 Task: Create a scrum project AppWave. Add to scrum project AppWave a team member softage.1@softage.net and assign as Project Lead. Add to scrum project AppWave a team member softage.2@softage.net
Action: Mouse moved to (180, 57)
Screenshot: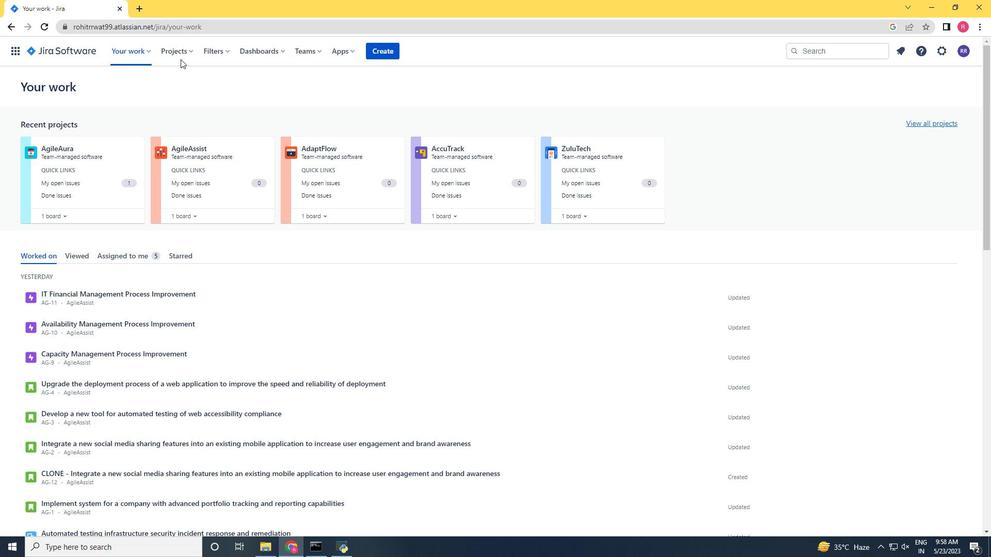 
Action: Mouse pressed left at (180, 57)
Screenshot: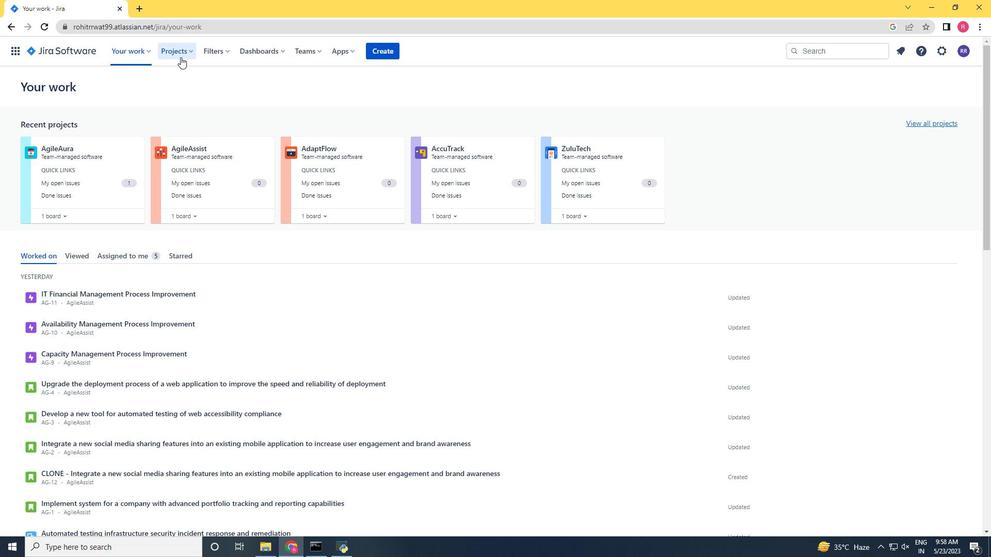 
Action: Mouse moved to (207, 262)
Screenshot: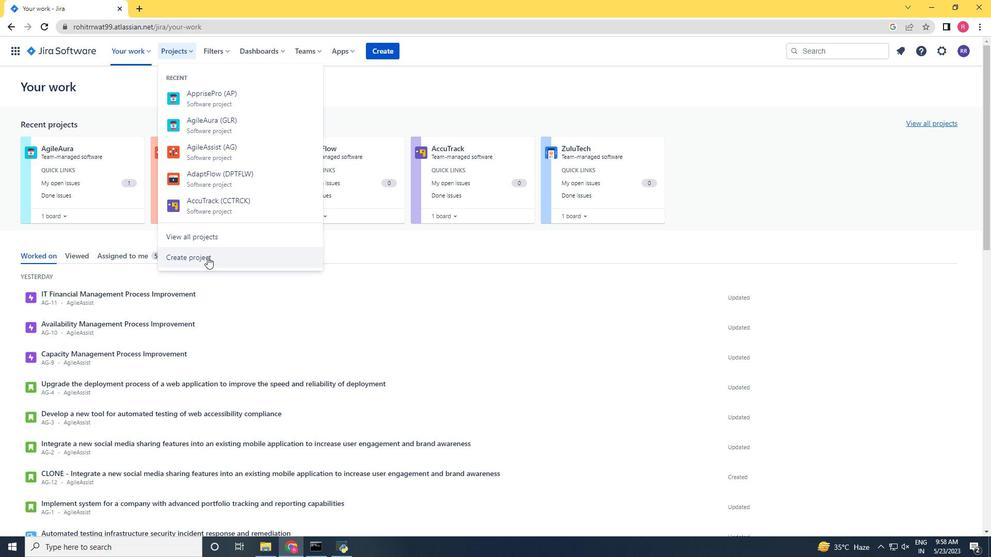 
Action: Mouse pressed left at (207, 262)
Screenshot: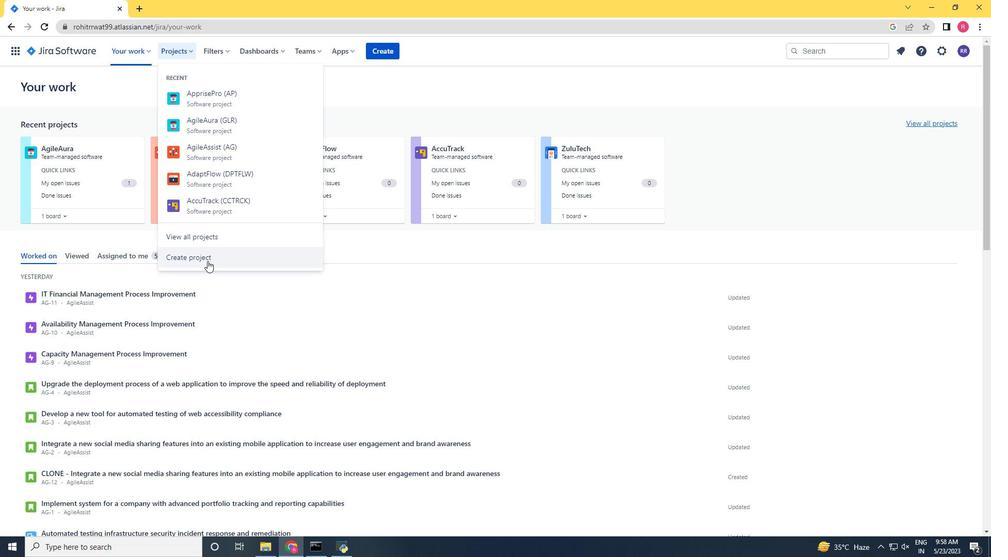 
Action: Mouse moved to (449, 245)
Screenshot: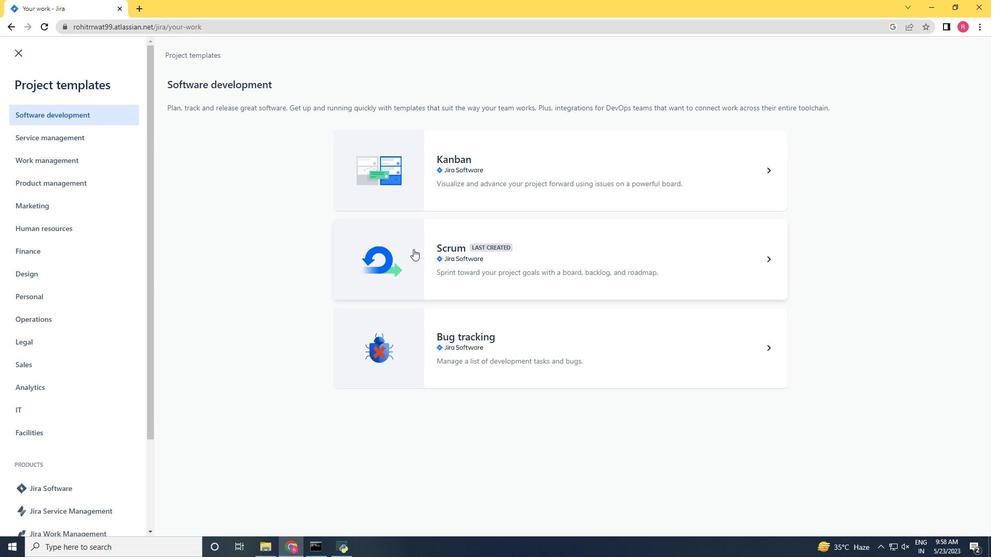 
Action: Mouse pressed left at (449, 245)
Screenshot: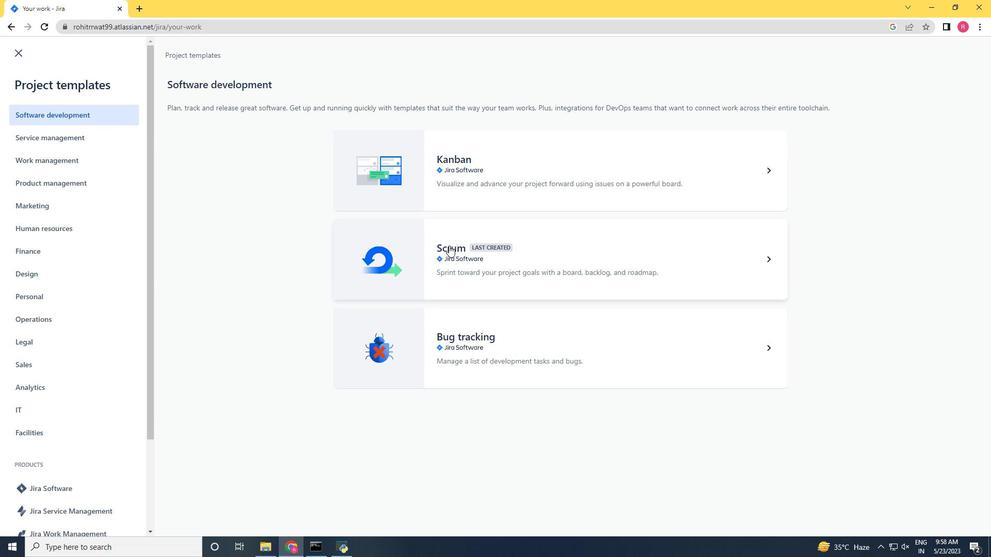 
Action: Mouse moved to (772, 508)
Screenshot: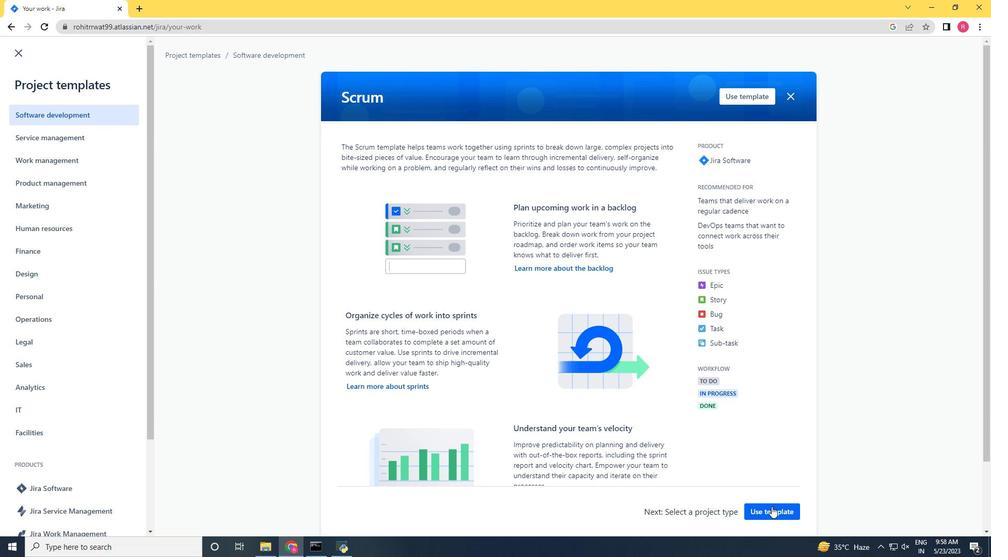 
Action: Mouse pressed left at (772, 508)
Screenshot: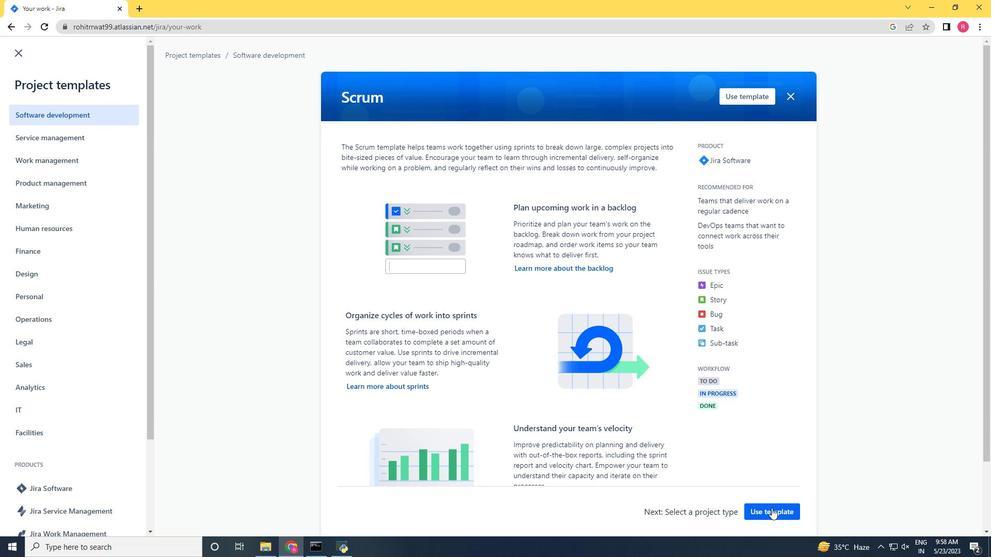 
Action: Mouse moved to (433, 497)
Screenshot: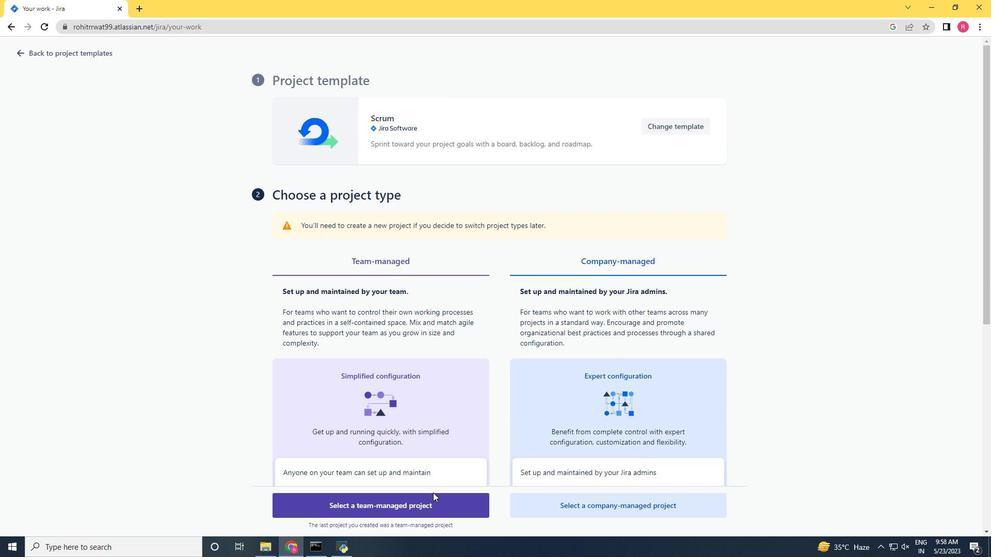 
Action: Mouse pressed left at (433, 497)
Screenshot: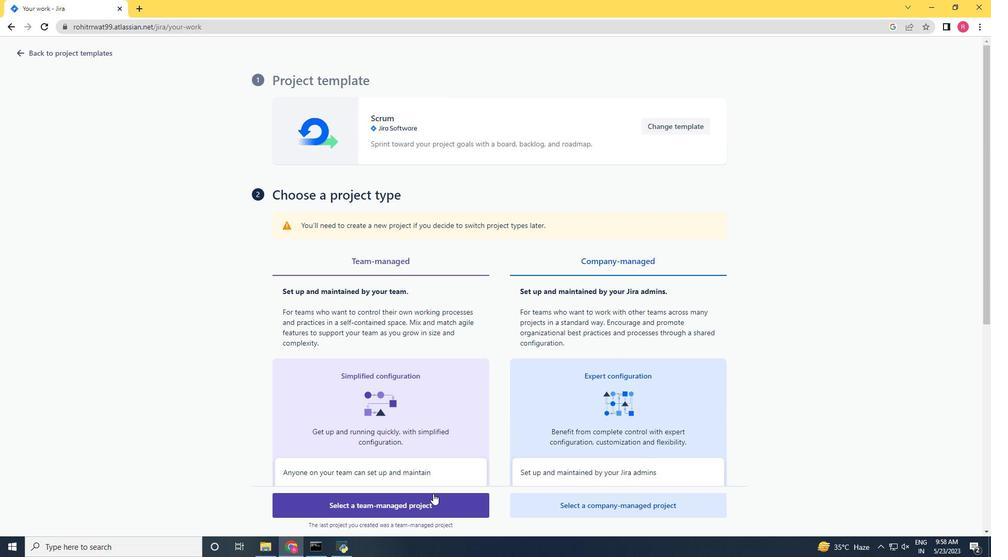 
Action: Mouse moved to (288, 263)
Screenshot: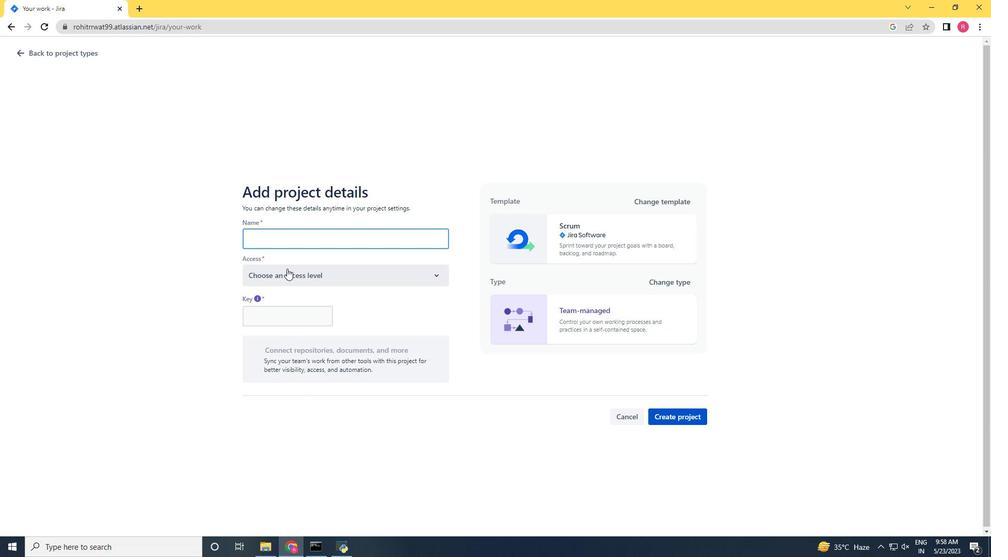 
Action: Key pressed <Key.shift><Key.shift><Key.shift><Key.shift><Key.shift><Key.shift><Key.shift><Key.shift><Key.shift><Key.shift><Key.shift><Key.shift><Key.shift><Key.shift><Key.shift>App<Key.shift>Wave
Screenshot: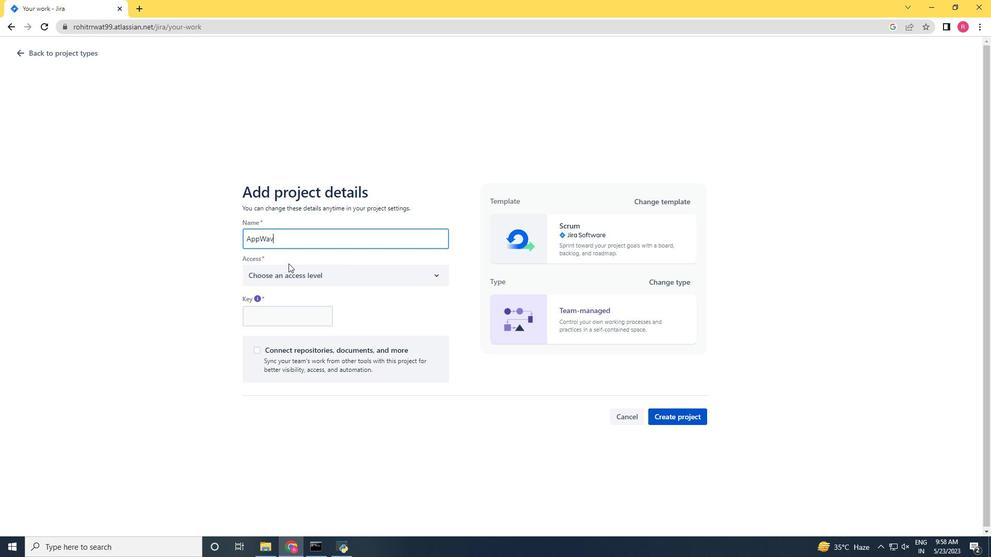 
Action: Mouse moved to (289, 272)
Screenshot: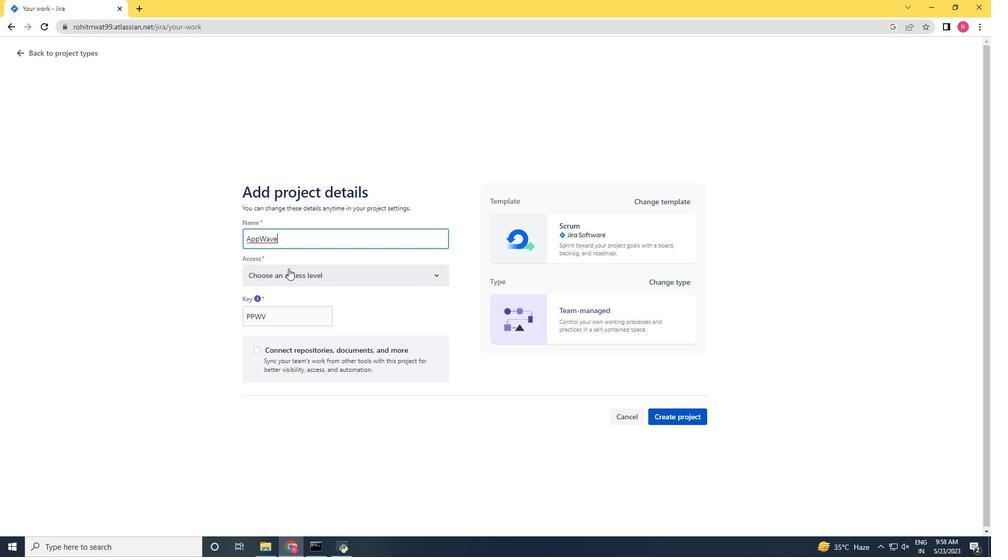 
Action: Mouse pressed left at (289, 272)
Screenshot: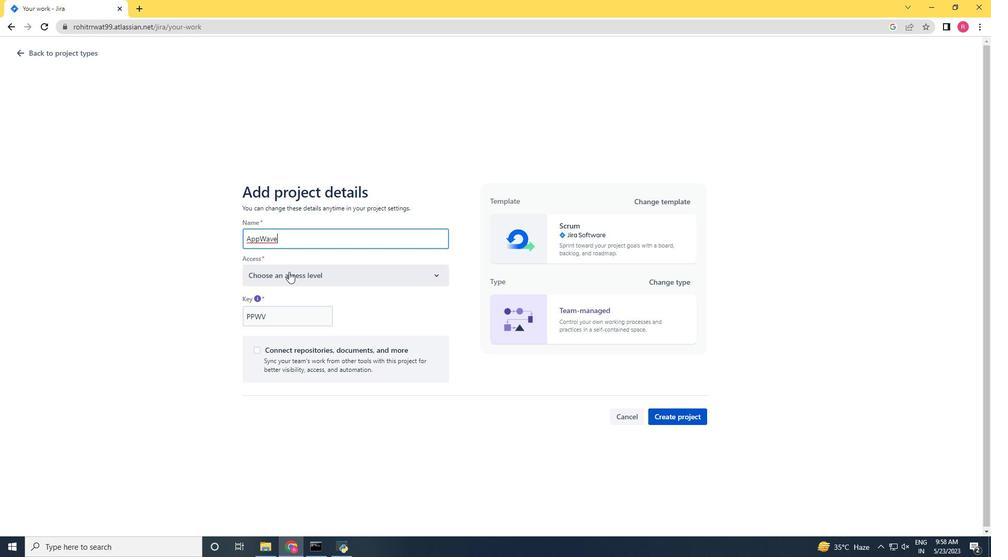 
Action: Mouse moved to (289, 299)
Screenshot: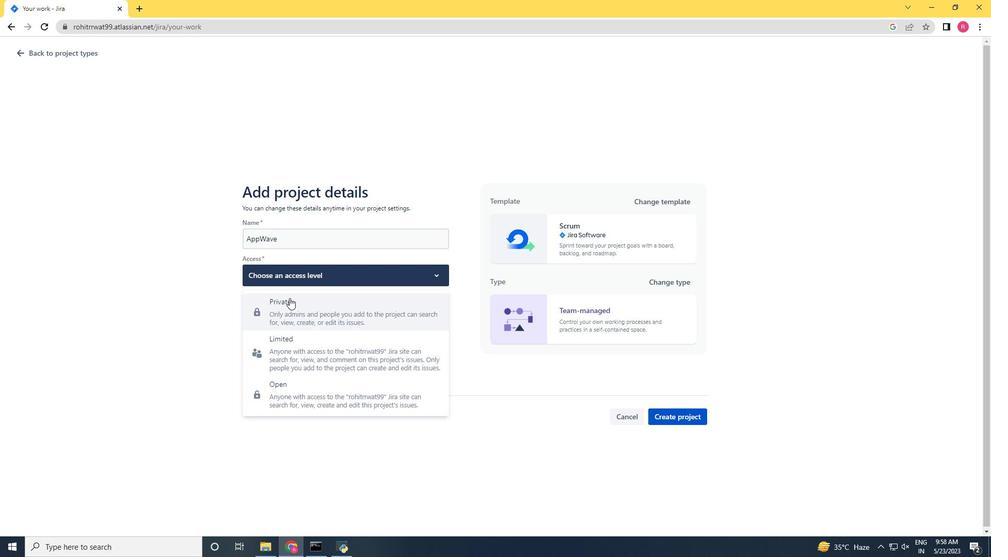 
Action: Mouse pressed left at (289, 299)
Screenshot: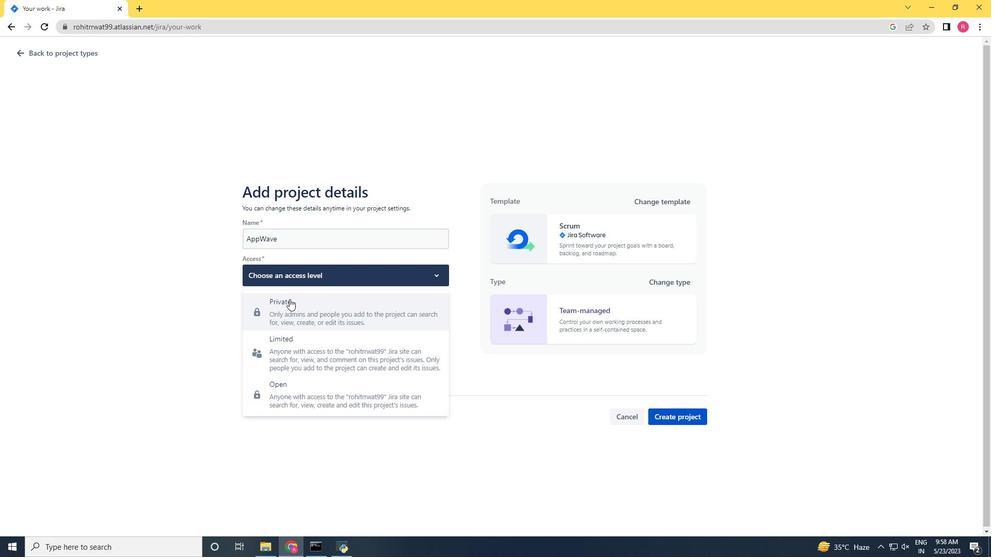 
Action: Mouse moved to (678, 414)
Screenshot: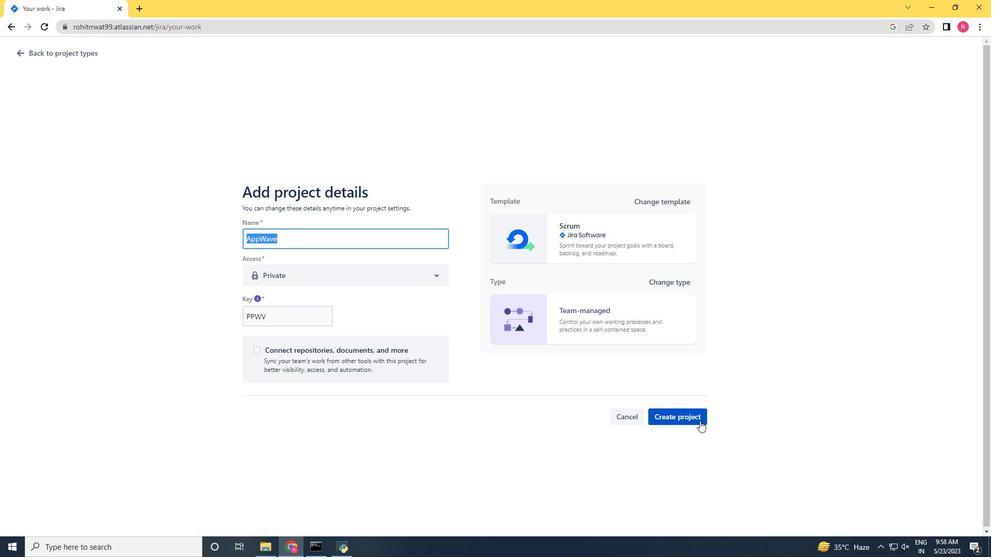 
Action: Mouse pressed left at (678, 414)
Screenshot: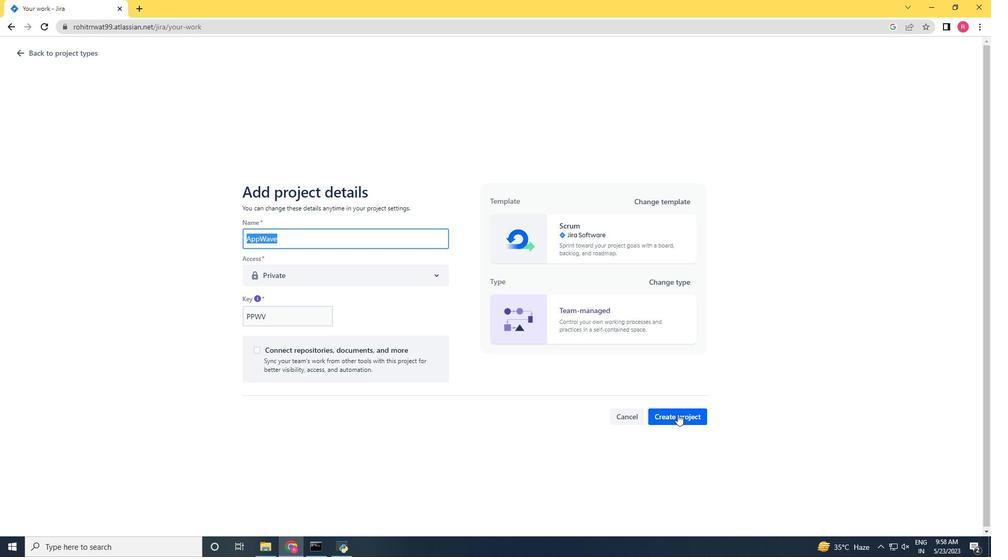 
Action: Mouse moved to (300, 272)
Screenshot: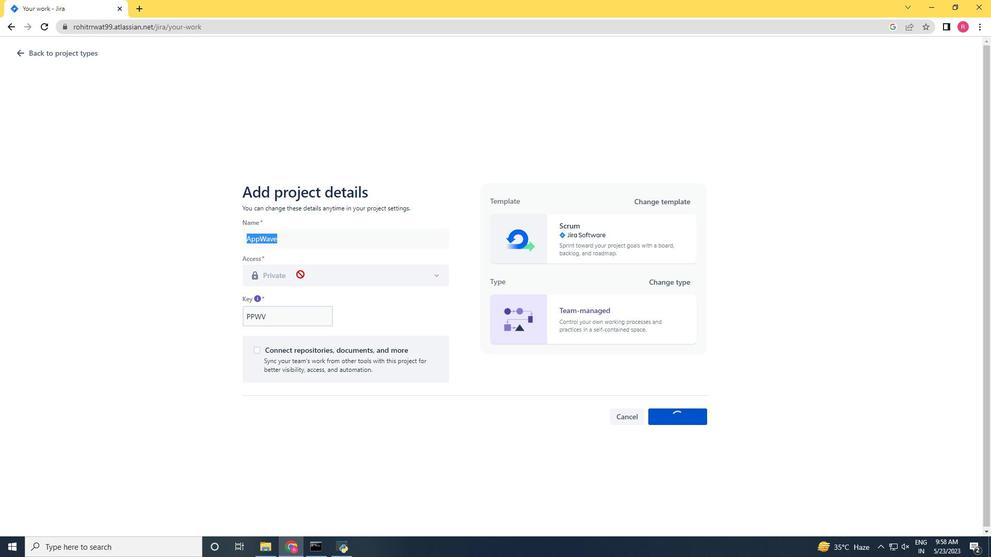 
Action: Mouse scrolled (300, 272) with delta (0, 0)
Screenshot: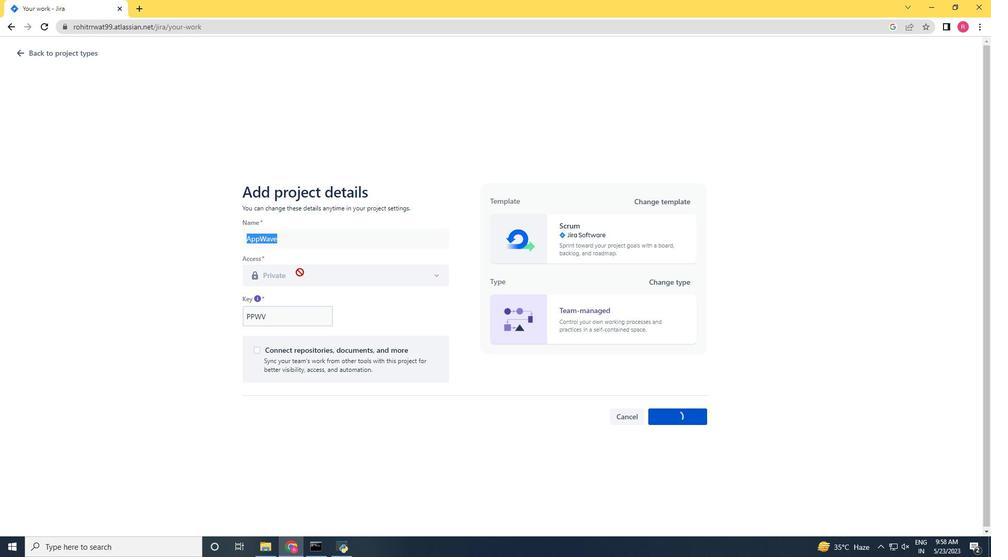 
Action: Mouse moved to (247, 138)
Screenshot: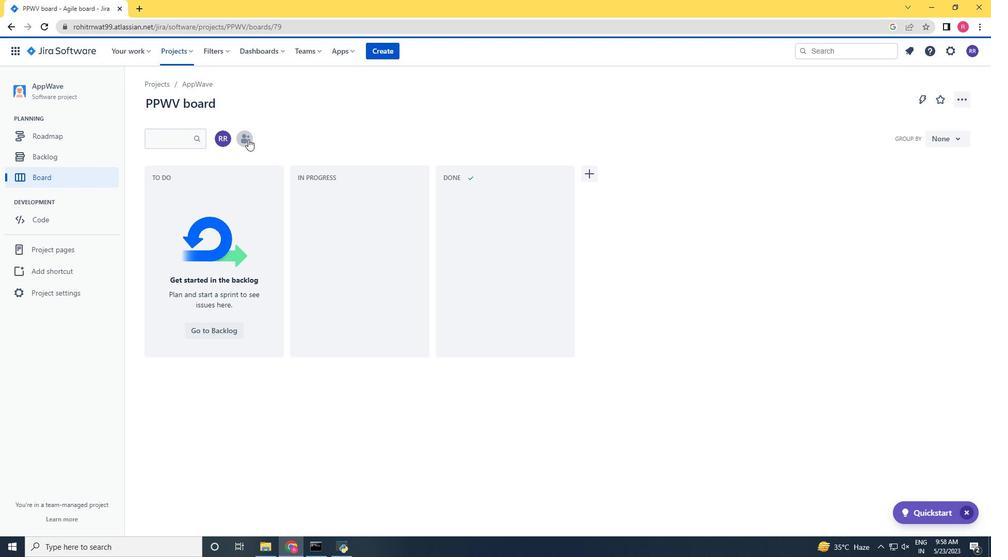 
Action: Mouse pressed left at (247, 138)
Screenshot: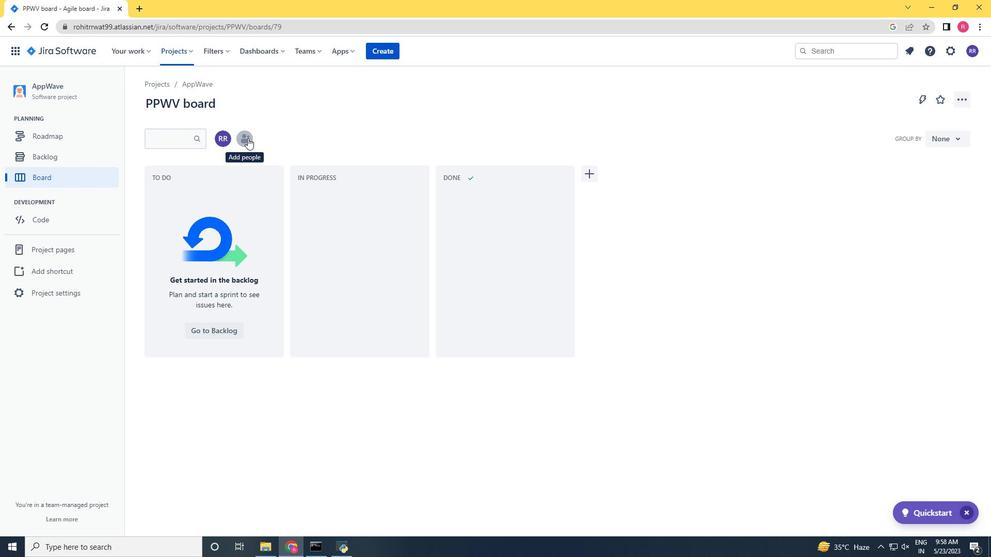 
Action: Key pressed softage.1<Key.shift>@softage.net
Screenshot: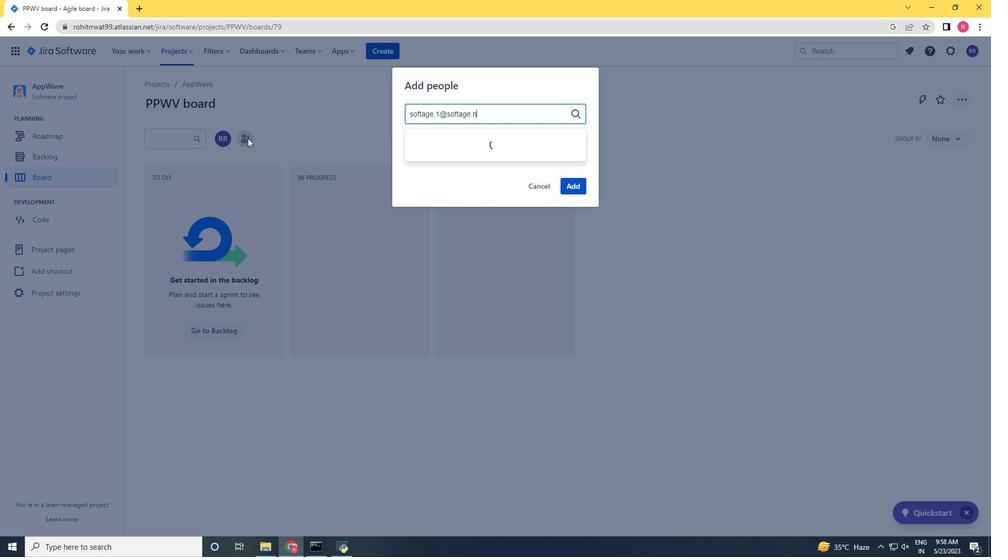 
Action: Mouse moved to (462, 173)
Screenshot: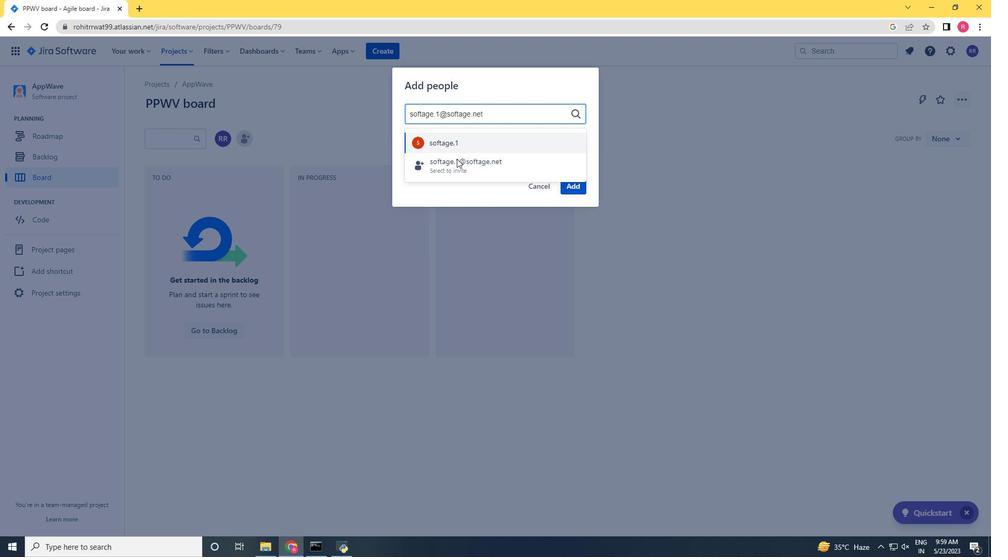 
Action: Mouse pressed left at (462, 173)
Screenshot: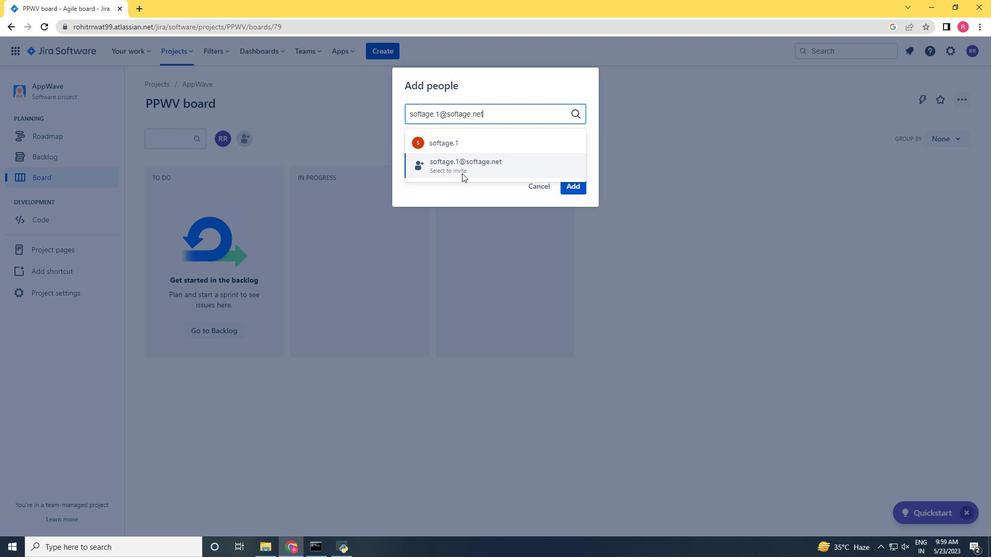 
Action: Mouse moved to (569, 190)
Screenshot: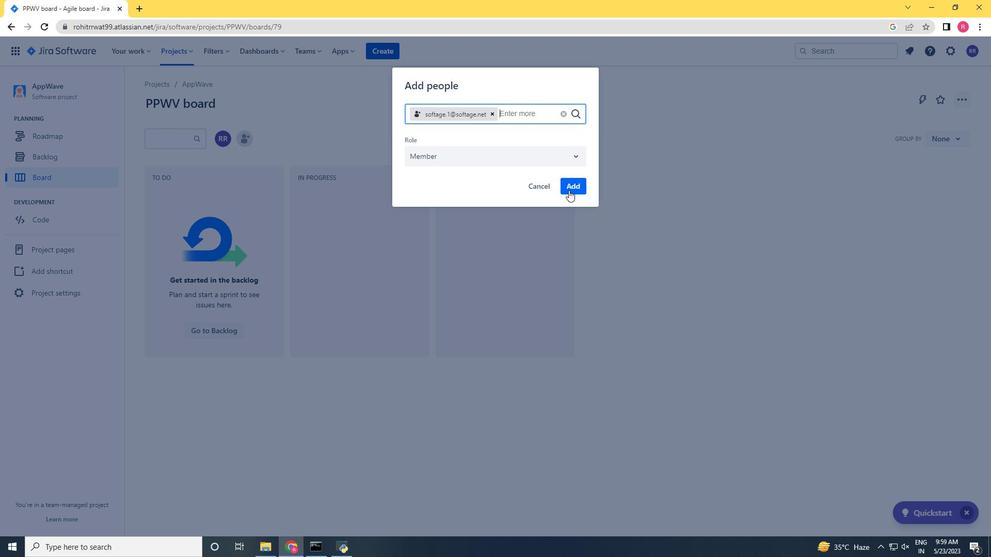 
Action: Mouse pressed left at (569, 190)
Screenshot: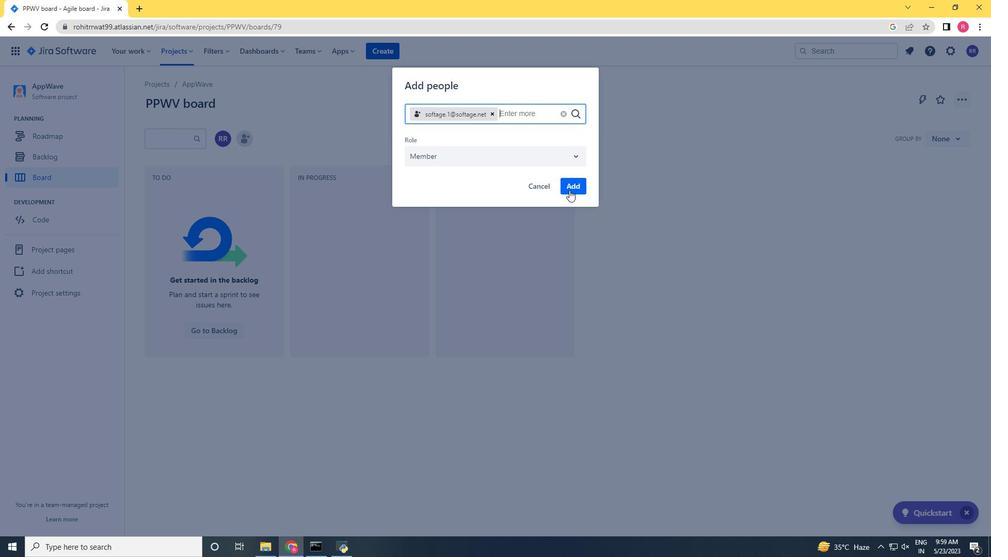 
Action: Mouse moved to (51, 290)
Screenshot: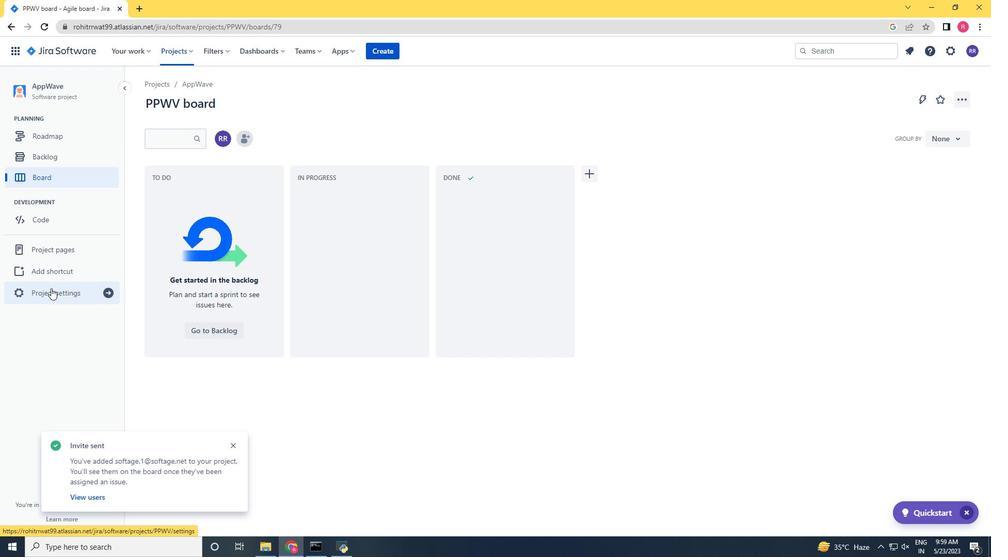 
Action: Mouse pressed left at (51, 290)
Screenshot: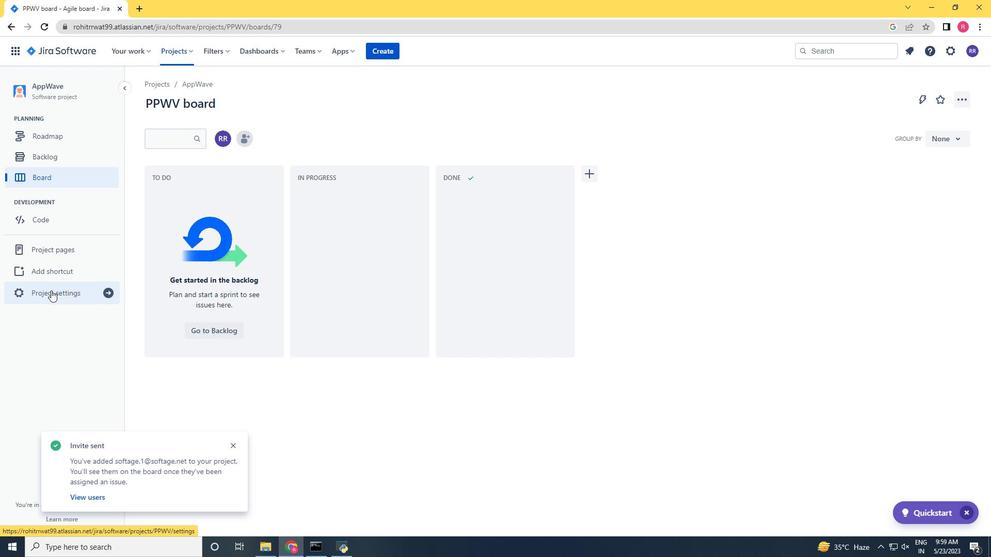 
Action: Mouse moved to (564, 369)
Screenshot: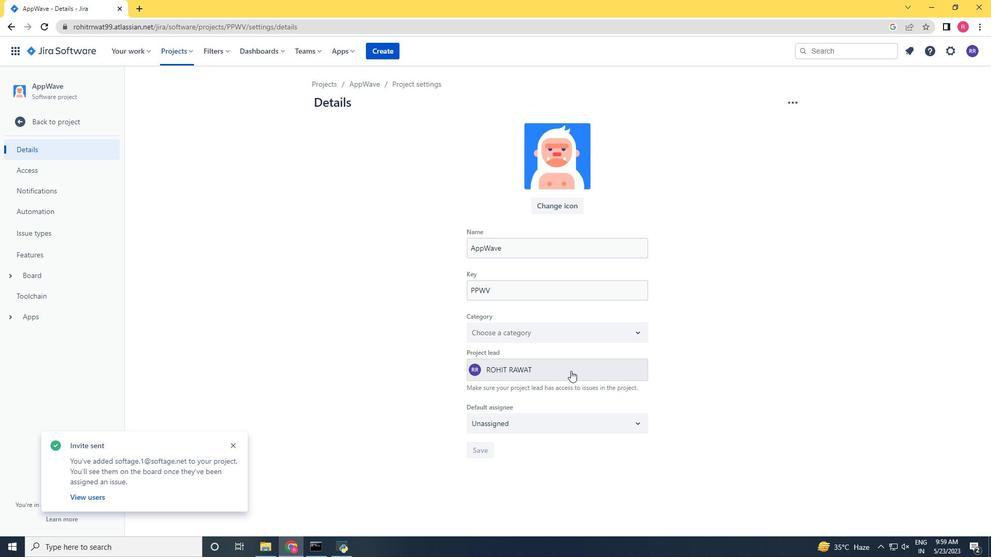 
Action: Mouse pressed left at (564, 369)
Screenshot: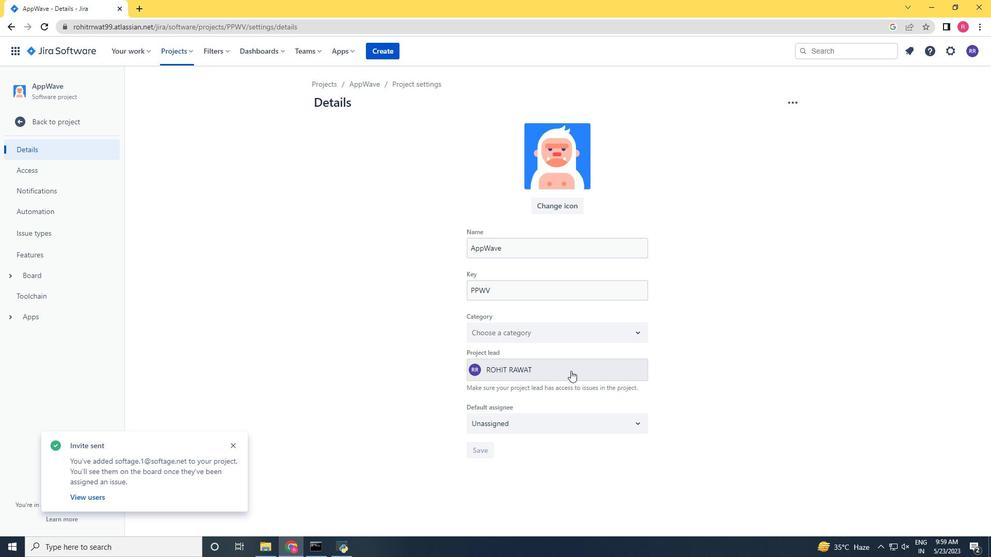 
Action: Key pressed softage.1<Key.shift>@softage.net
Screenshot: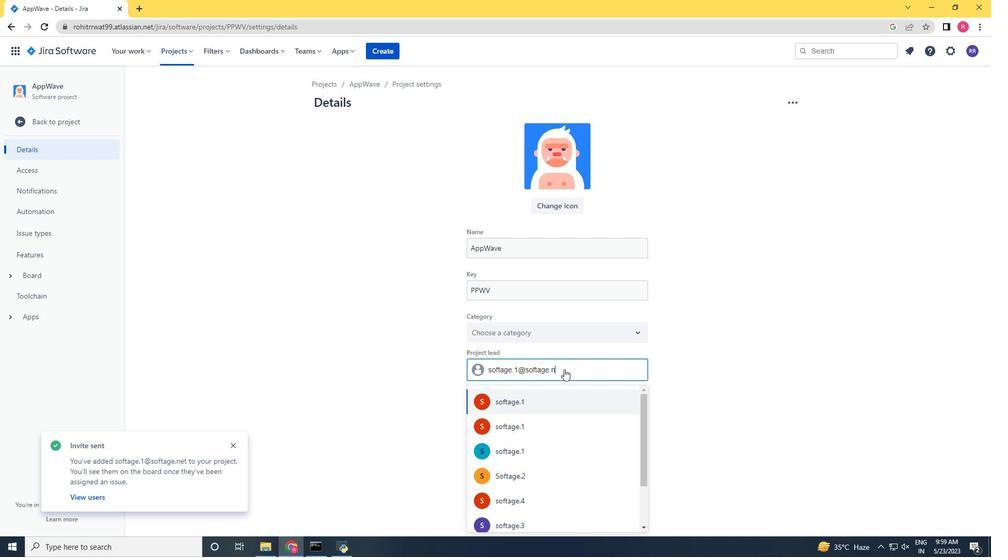 
Action: Mouse moved to (538, 398)
Screenshot: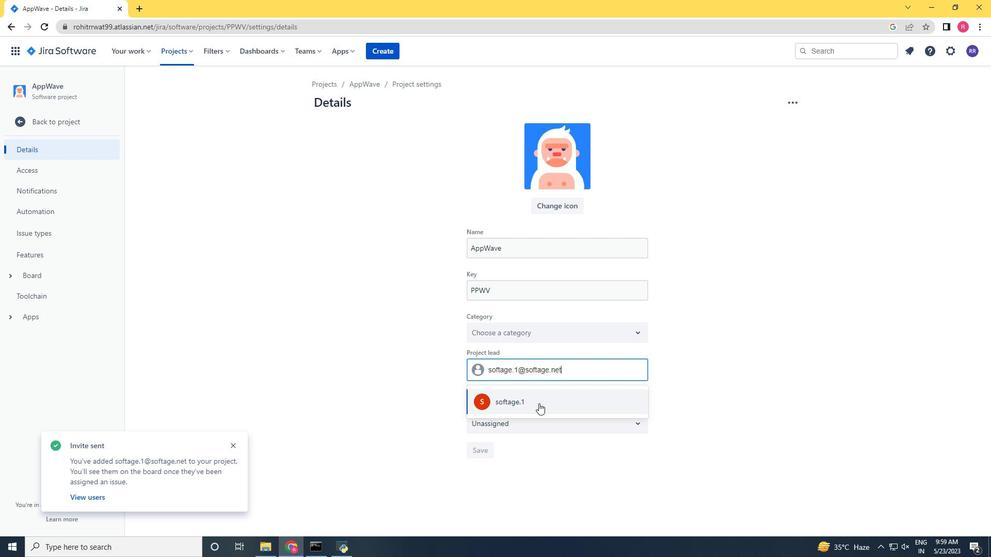 
Action: Mouse pressed left at (538, 398)
Screenshot: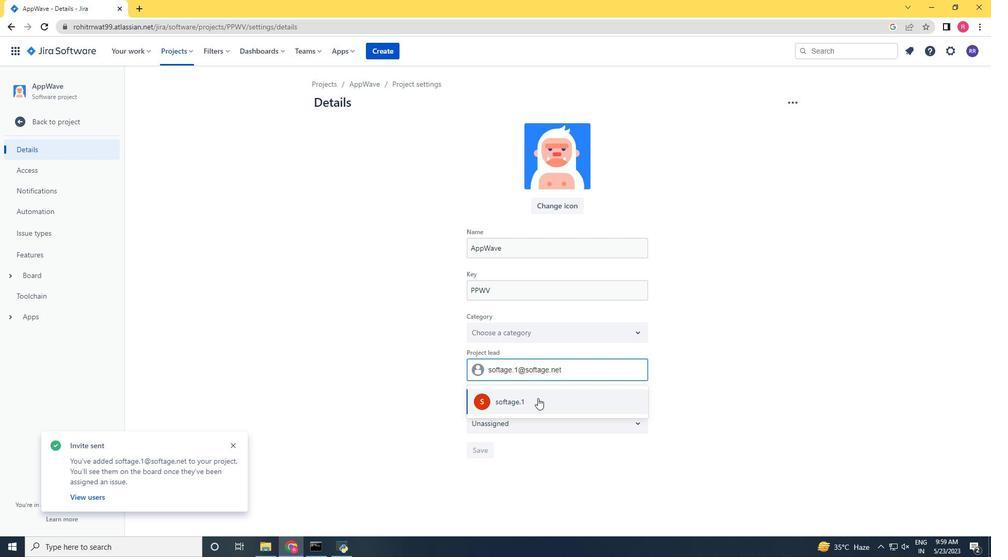 
Action: Mouse moved to (528, 417)
Screenshot: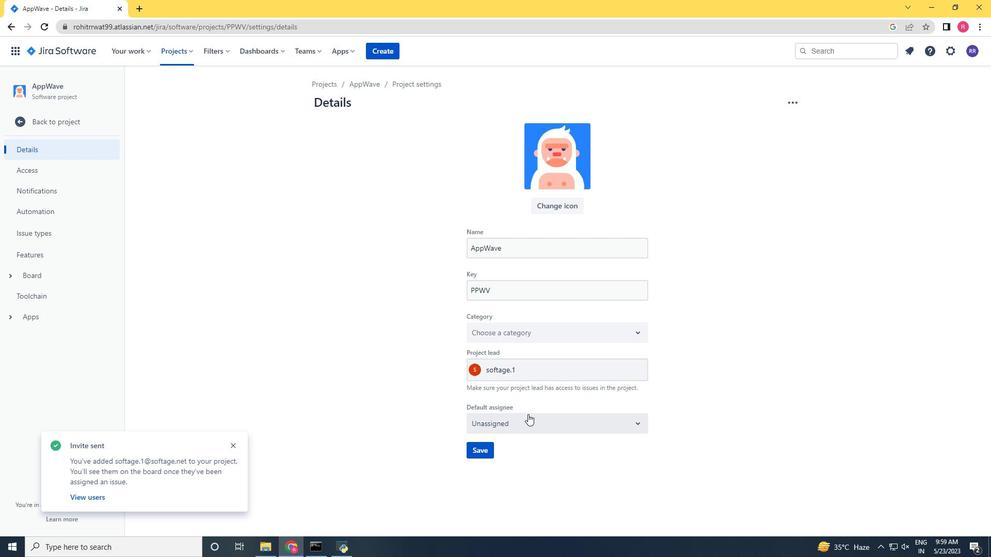 
Action: Mouse pressed left at (528, 417)
Screenshot: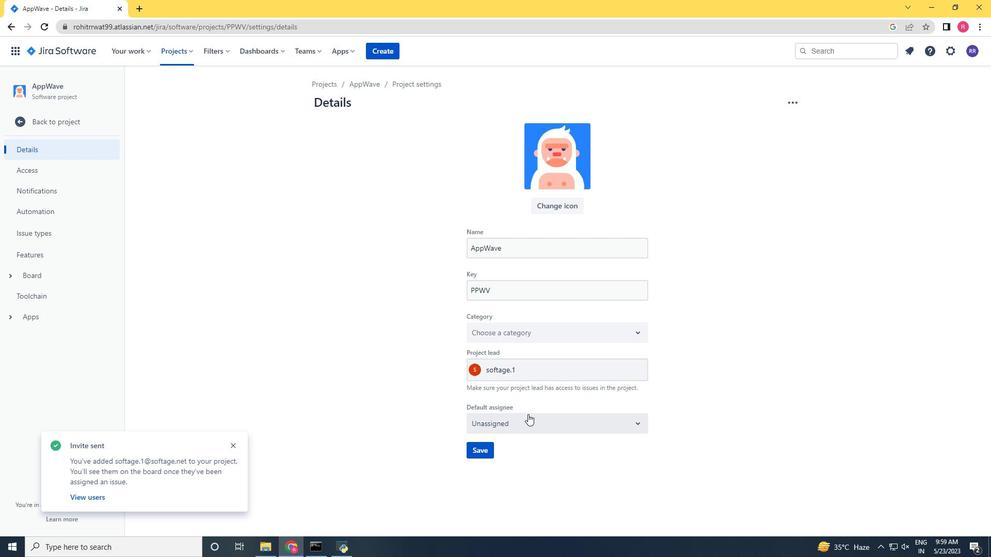 
Action: Mouse moved to (492, 452)
Screenshot: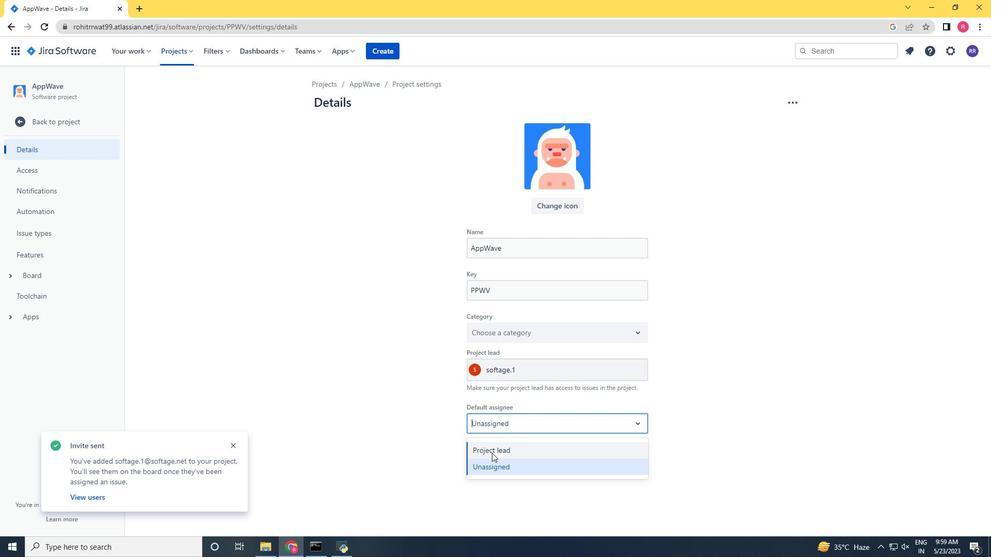 
Action: Mouse pressed left at (492, 452)
Screenshot: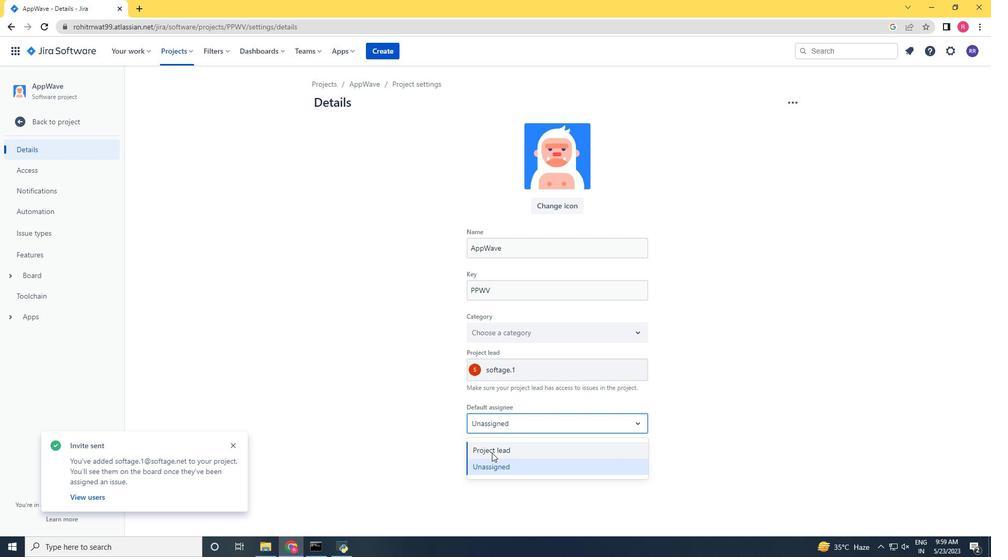 
Action: Mouse moved to (479, 452)
Screenshot: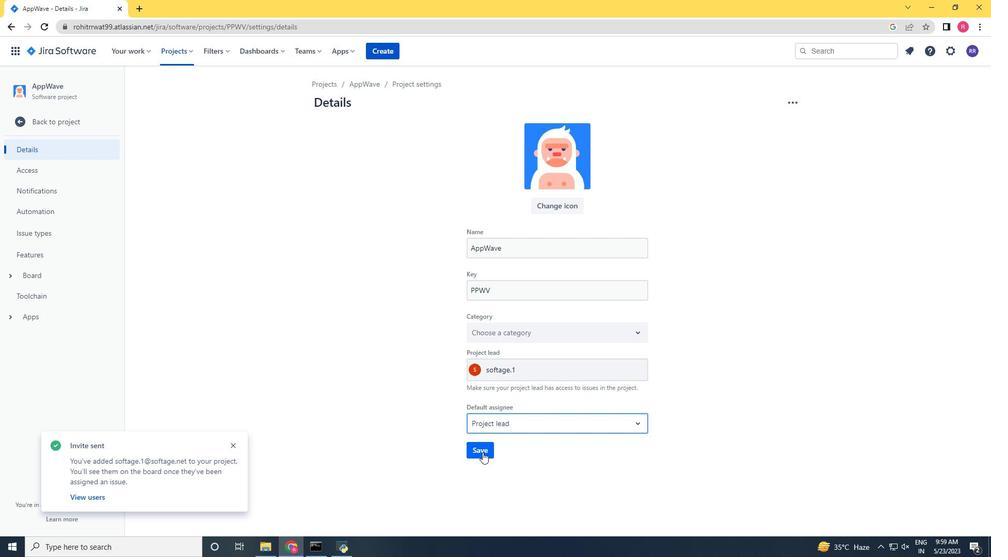 
Action: Mouse pressed left at (479, 452)
Screenshot: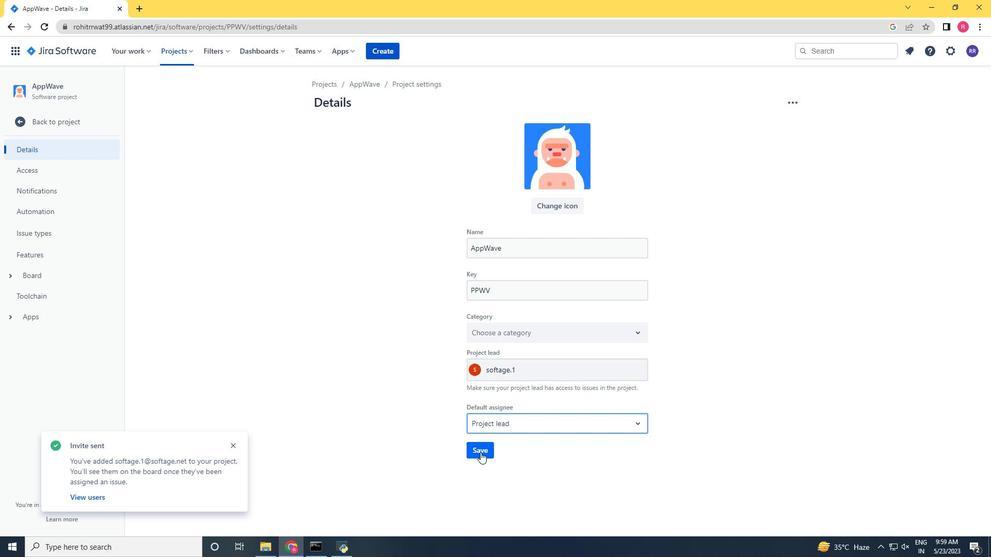 
Action: Mouse moved to (70, 129)
Screenshot: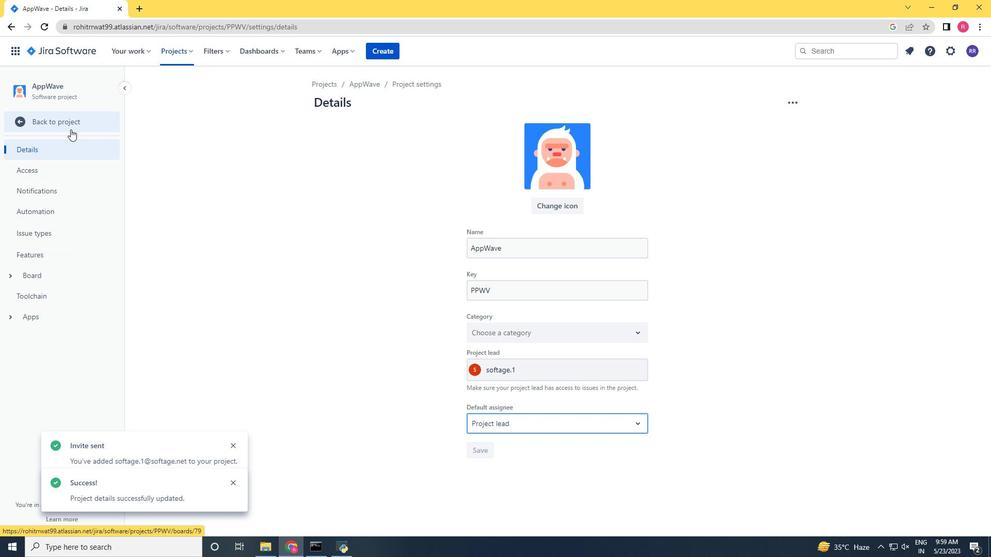 
Action: Mouse pressed left at (70, 129)
Screenshot: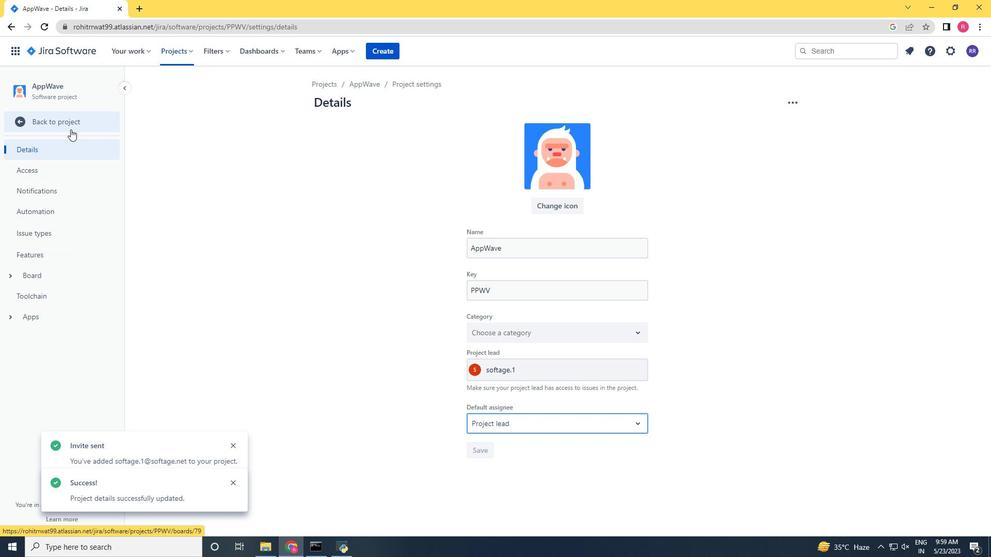 
Action: Mouse moved to (243, 139)
Screenshot: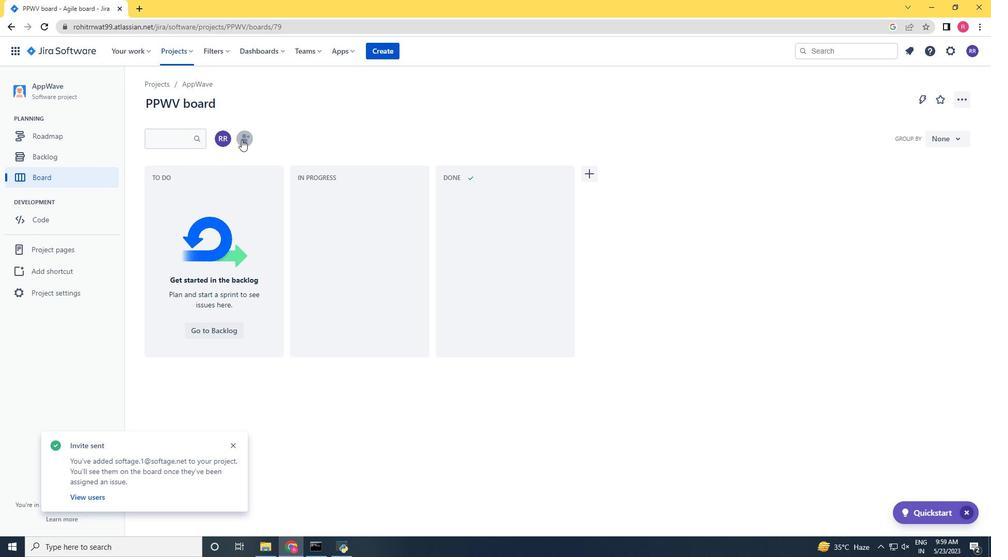 
Action: Mouse pressed left at (243, 139)
Screenshot: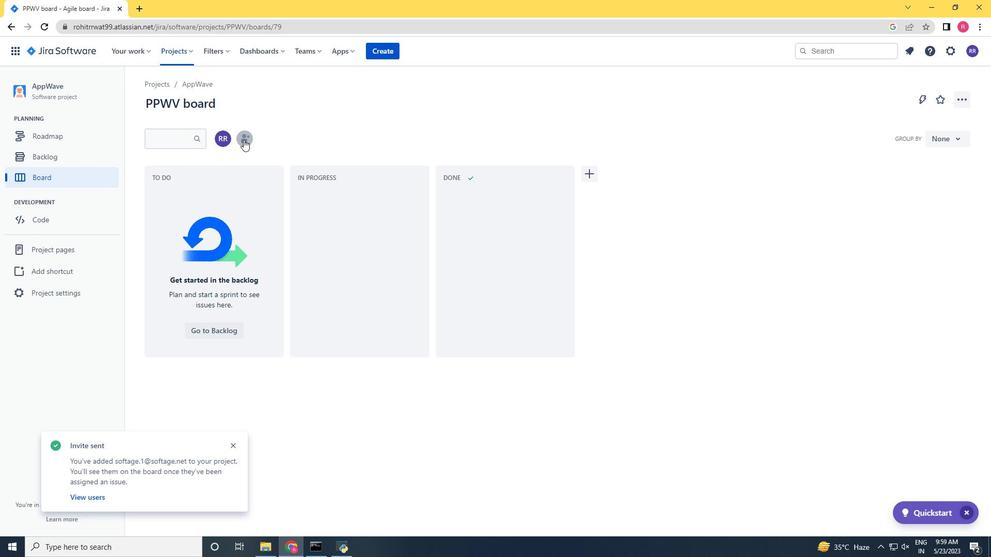 
Action: Key pressed softatge.n<Key.backspace>3<Key.backspace>2<Key.shift>@softage.net
Screenshot: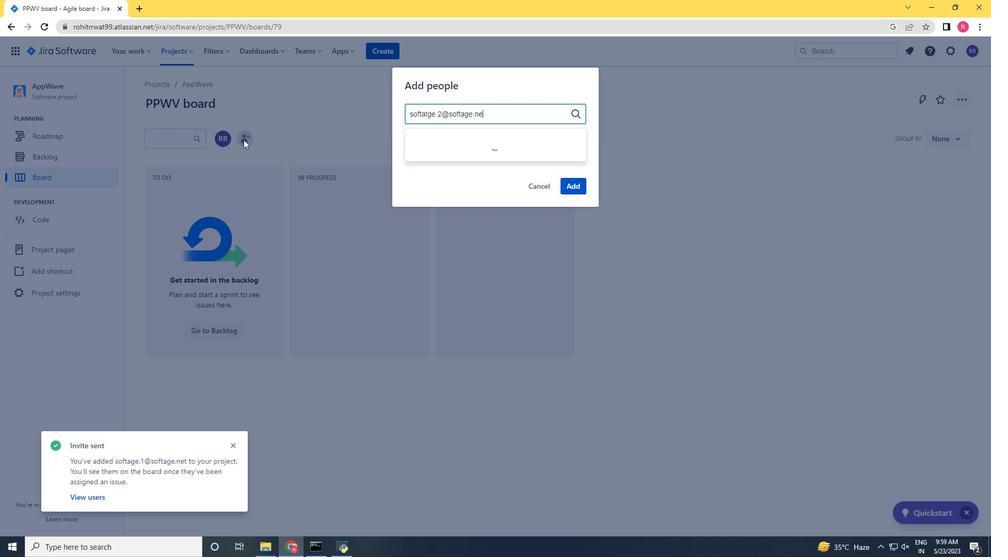 
Action: Mouse moved to (428, 112)
Screenshot: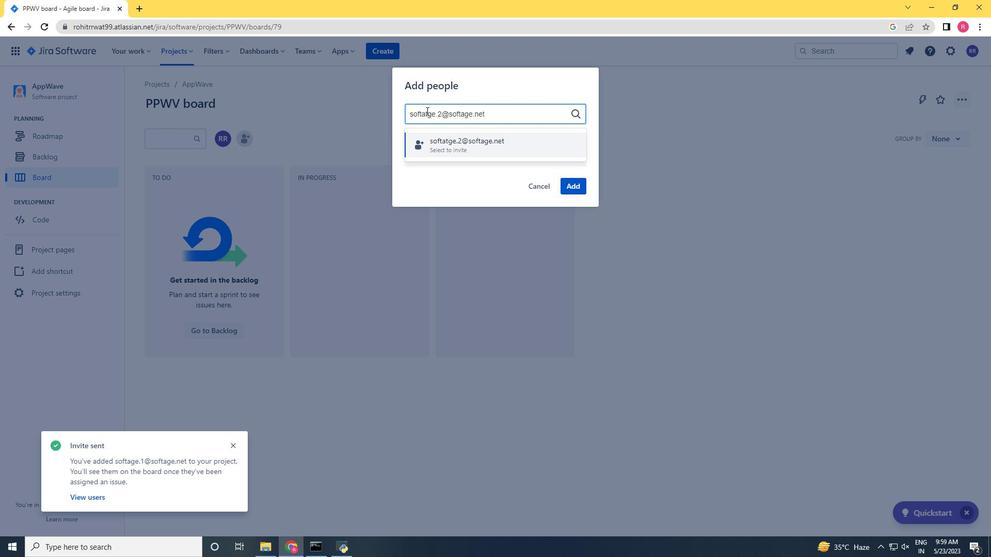 
Action: Mouse pressed left at (428, 112)
Screenshot: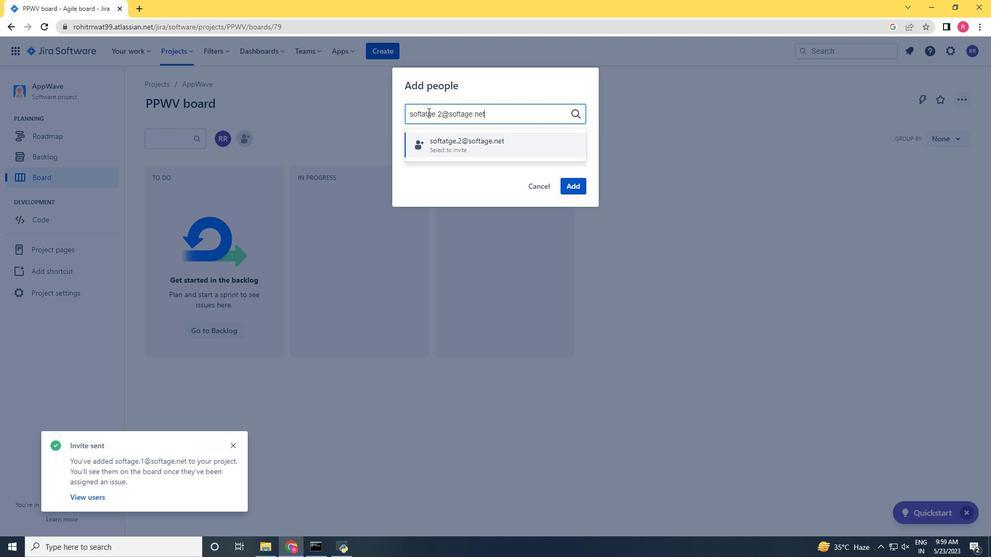 
Action: Key pressed <Key.backspace>
Screenshot: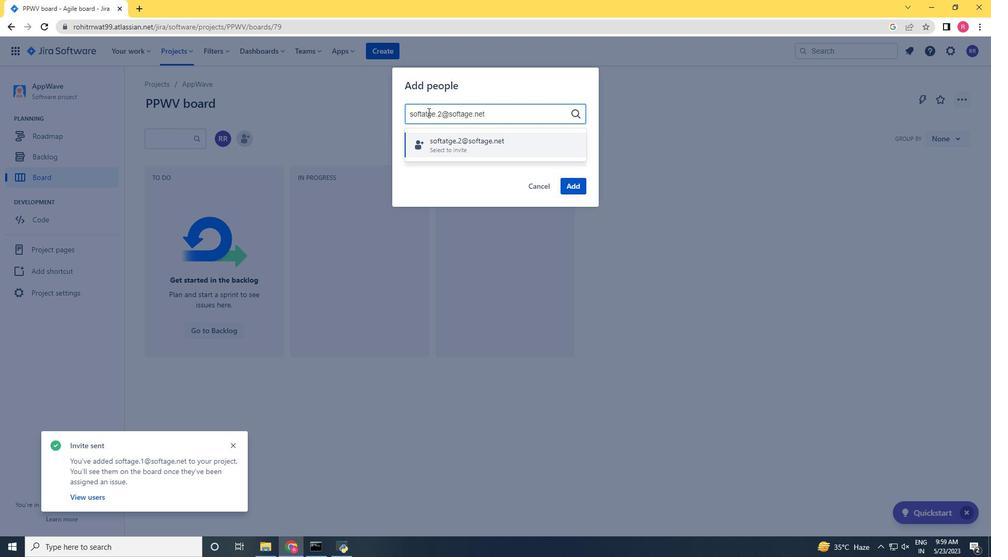 
Action: Mouse moved to (444, 169)
Screenshot: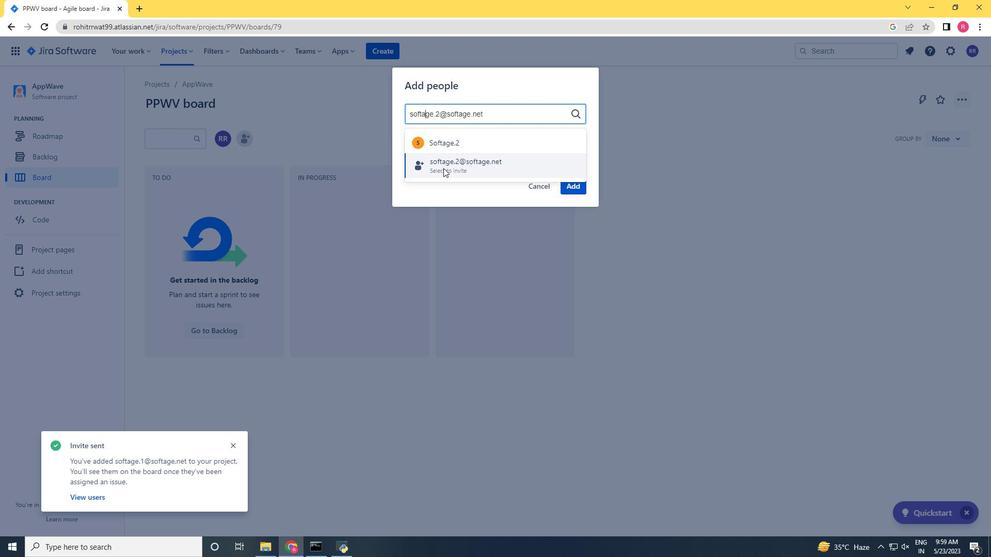 
Action: Mouse pressed left at (444, 169)
Screenshot: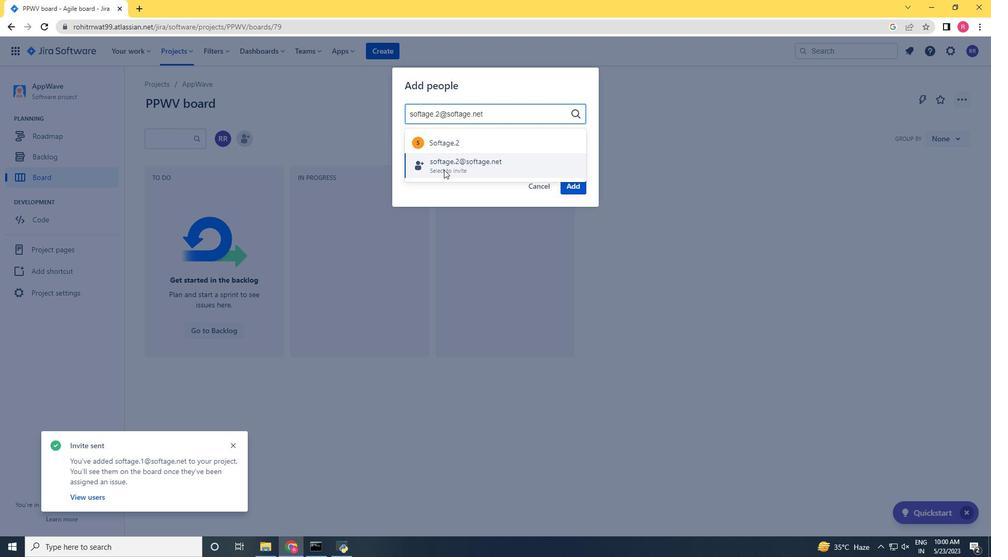 
Action: Mouse moved to (578, 189)
Screenshot: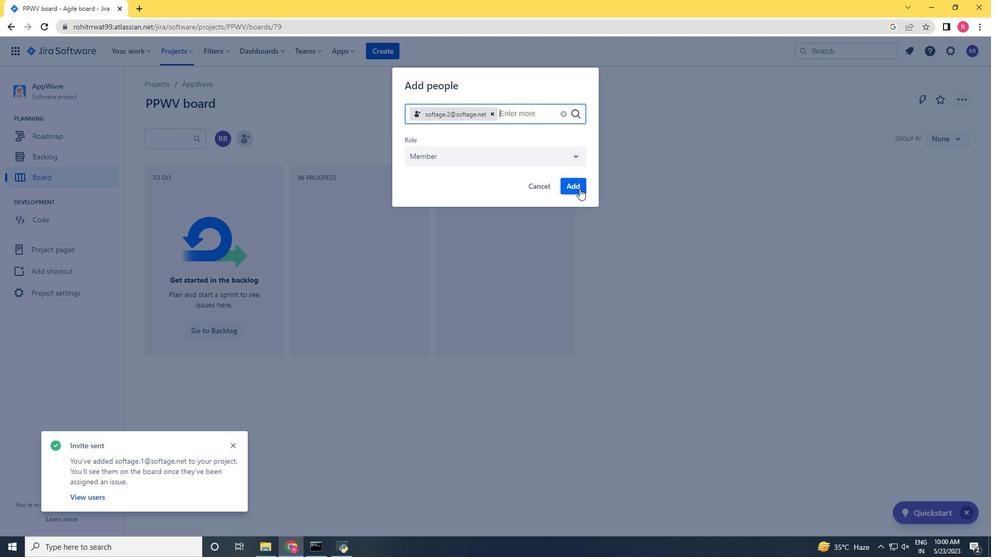 
Action: Mouse pressed left at (578, 189)
Screenshot: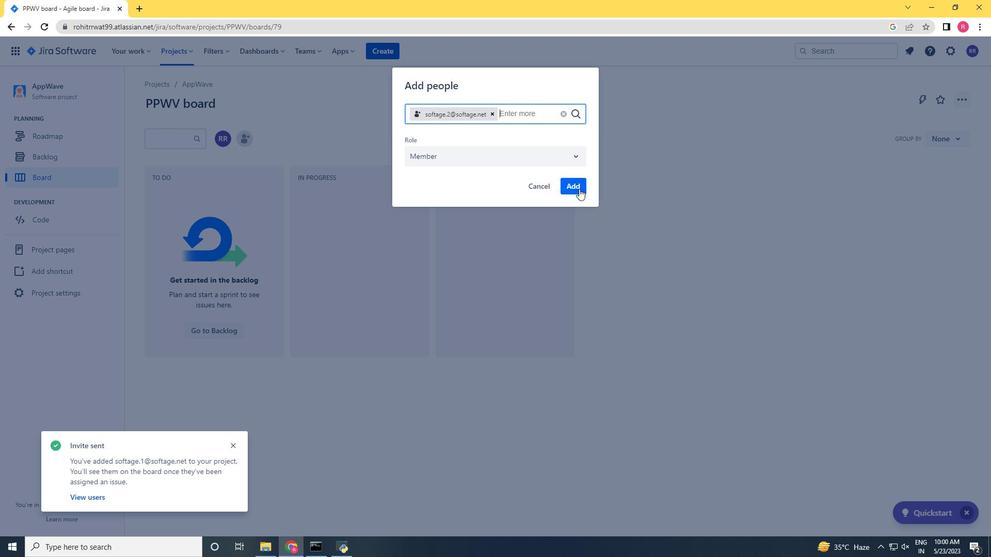 
Action: Mouse moved to (443, 265)
Screenshot: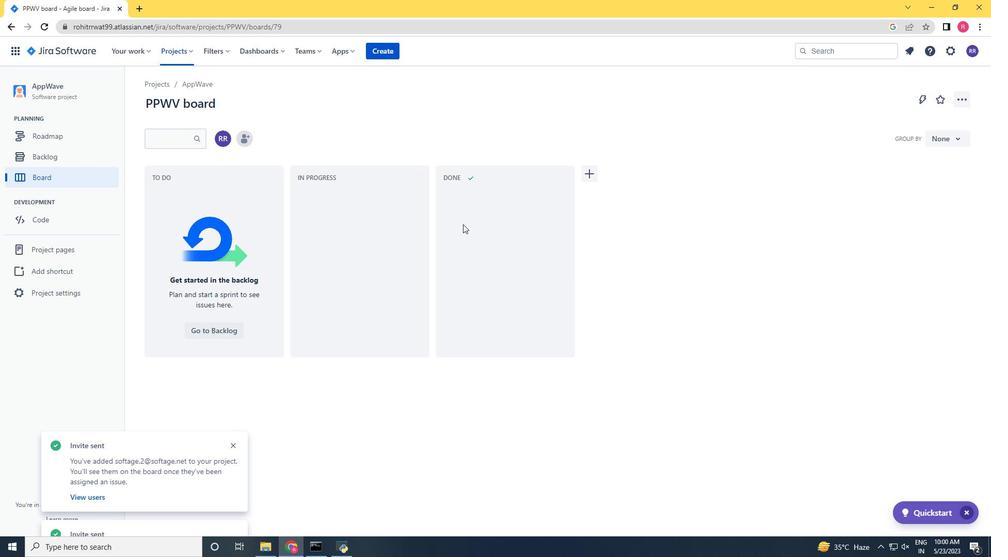
